 Task: Look for One-way flight tickets for 2 adults, in Economy from Port Said to Warsaw to travel on 09-Nov-2023.  Stops: Any number of stops. Choice of flight is British Airways.
Action: Mouse moved to (308, 260)
Screenshot: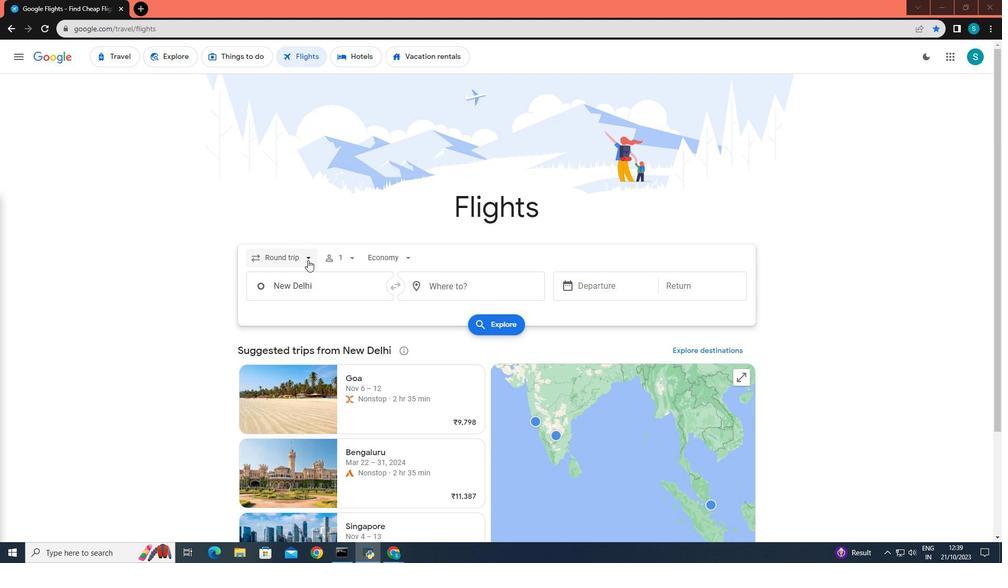 
Action: Mouse pressed left at (308, 260)
Screenshot: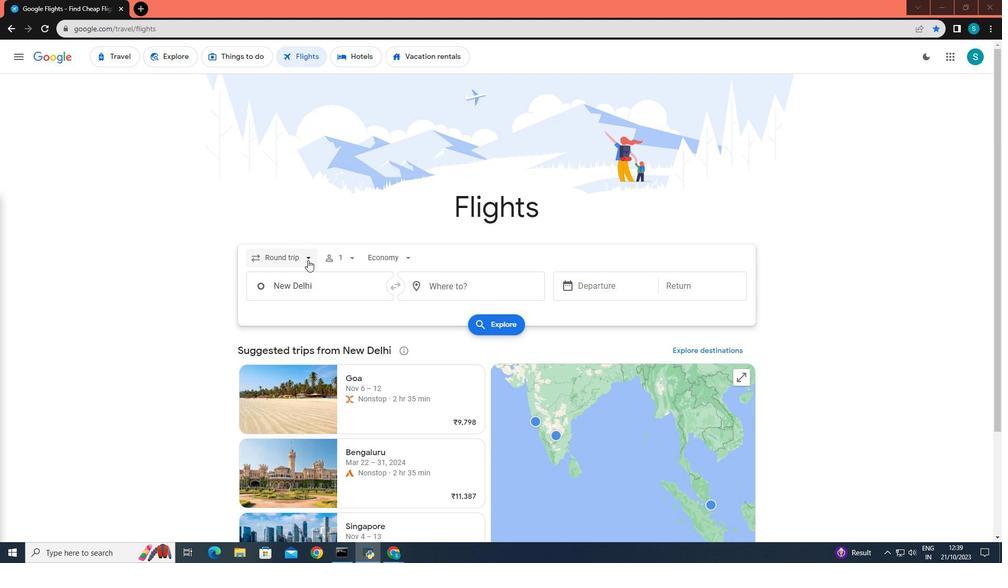 
Action: Mouse moved to (299, 314)
Screenshot: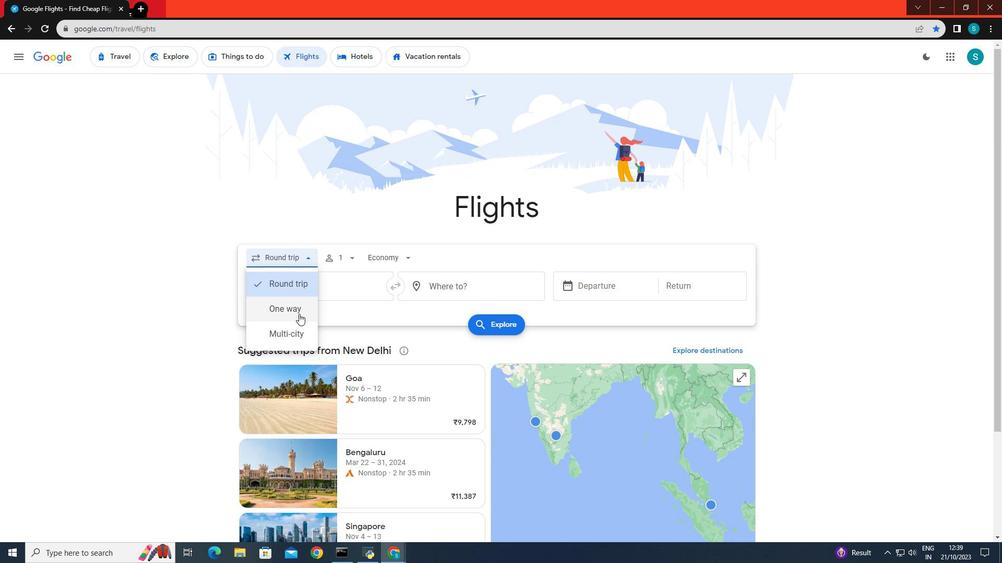
Action: Mouse pressed left at (299, 314)
Screenshot: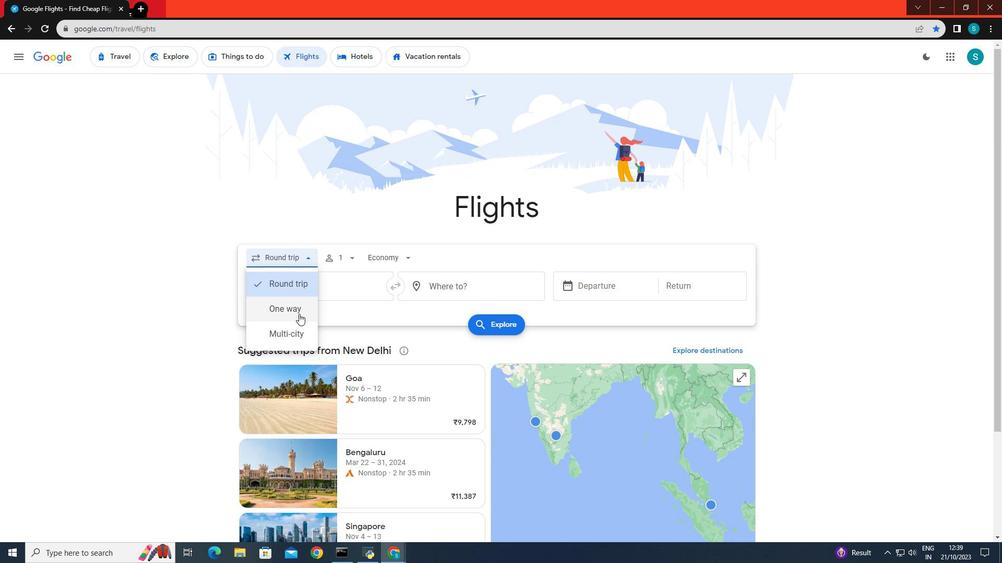 
Action: Mouse moved to (347, 256)
Screenshot: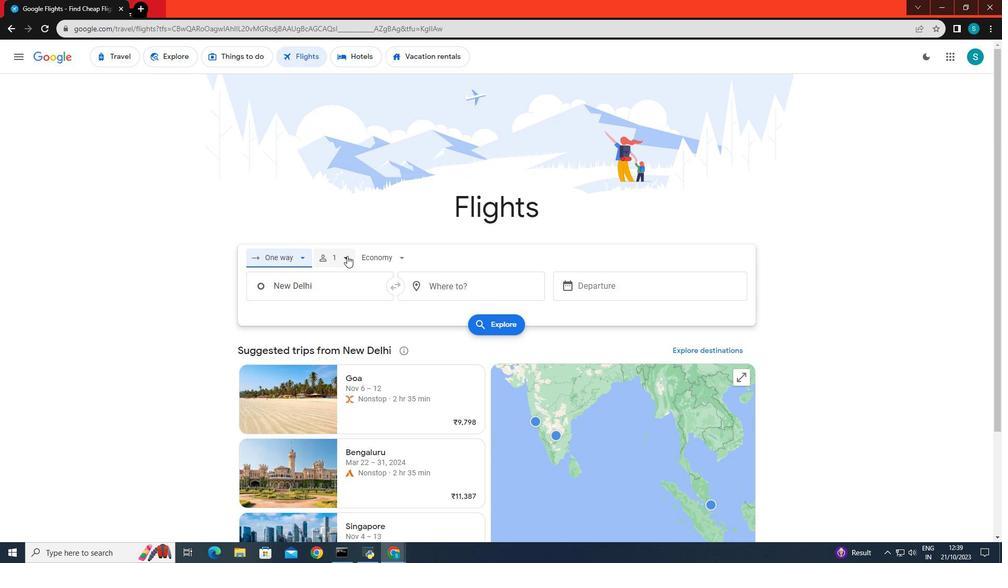 
Action: Mouse pressed left at (347, 256)
Screenshot: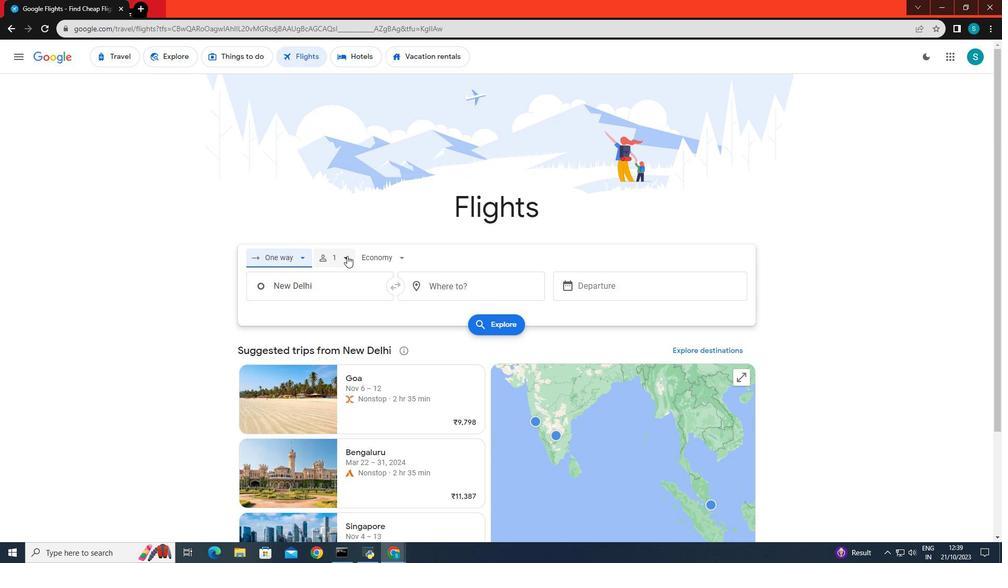 
Action: Mouse moved to (426, 285)
Screenshot: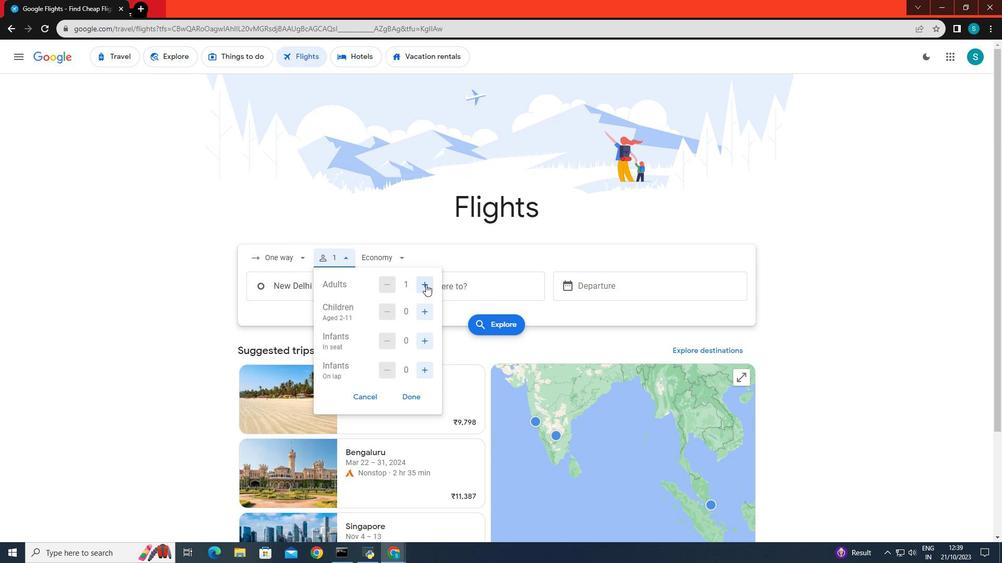 
Action: Mouse pressed left at (426, 285)
Screenshot: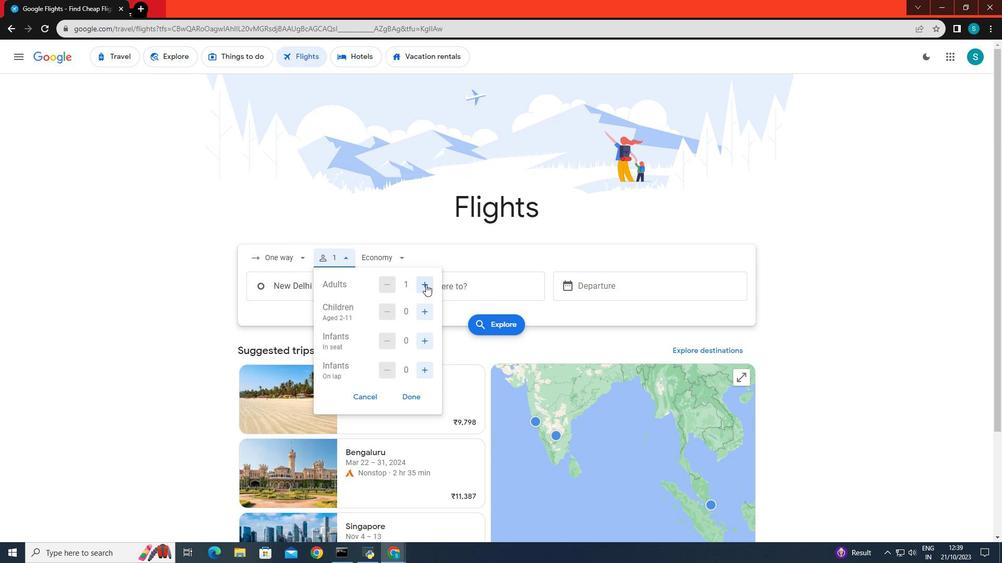 
Action: Mouse moved to (412, 395)
Screenshot: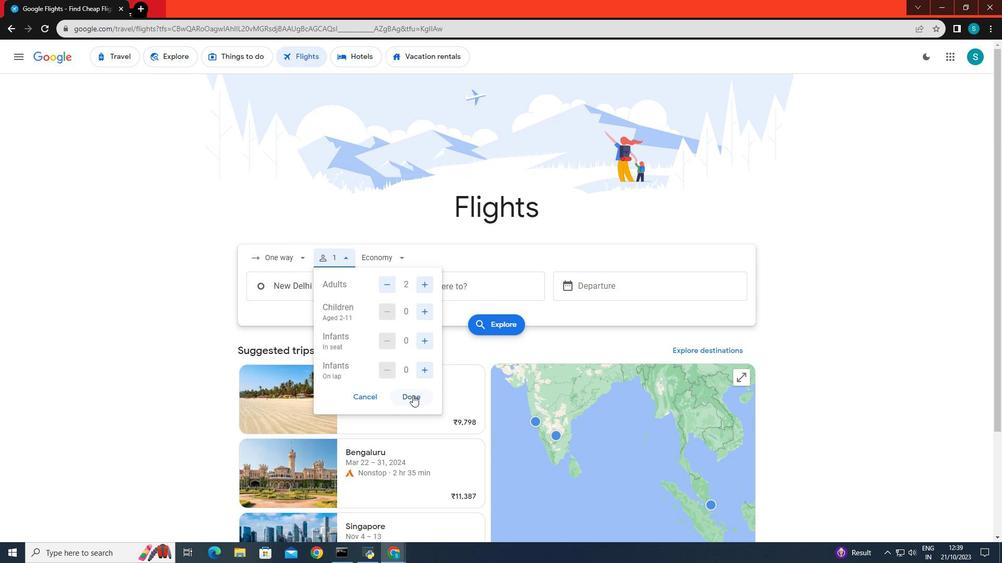 
Action: Mouse pressed left at (412, 395)
Screenshot: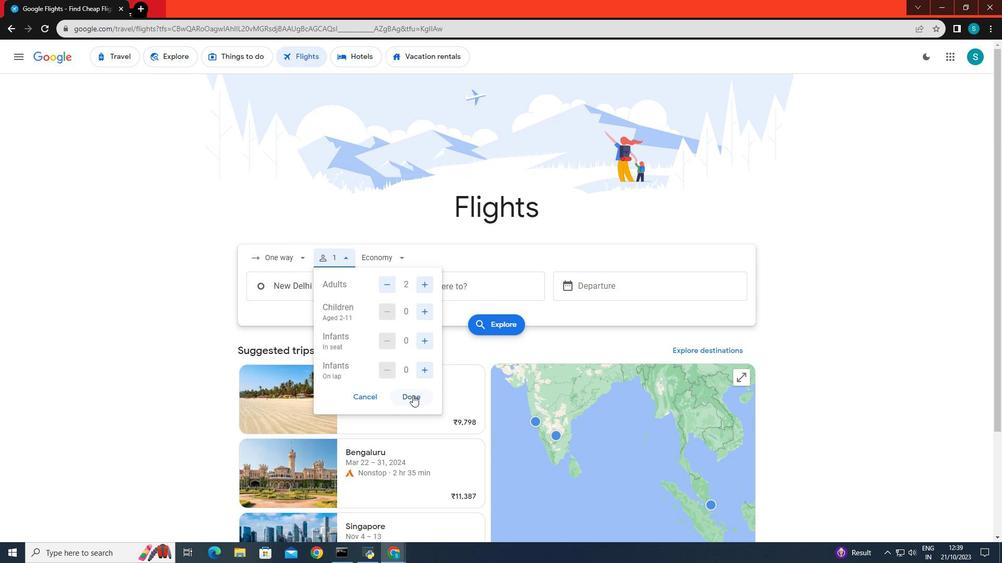 
Action: Mouse moved to (377, 250)
Screenshot: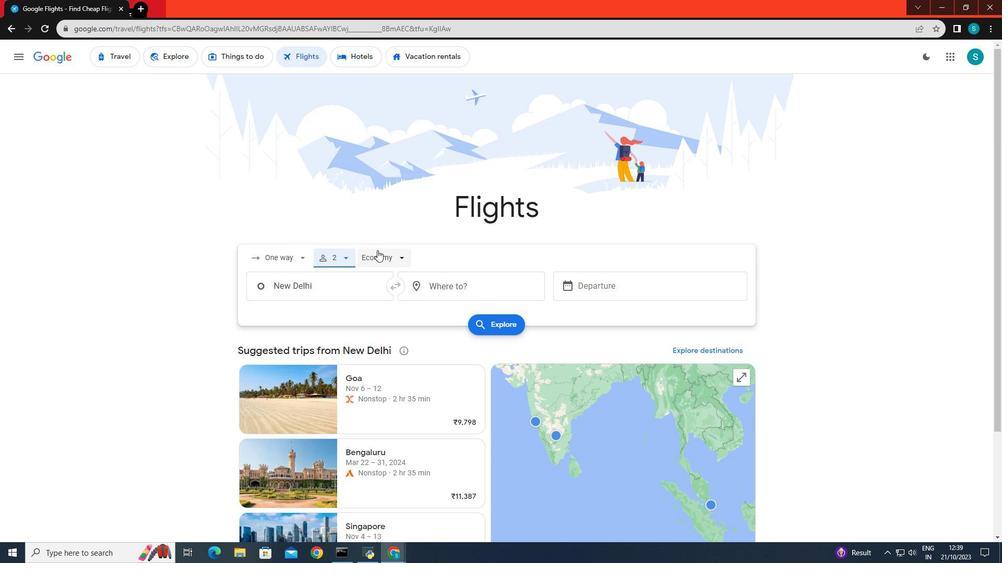 
Action: Mouse pressed left at (377, 250)
Screenshot: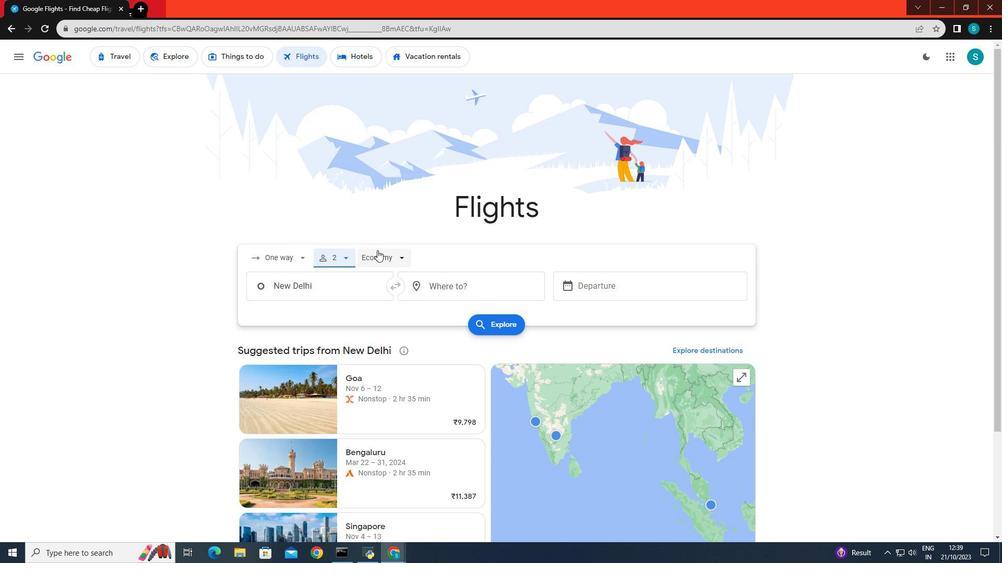 
Action: Mouse moved to (387, 289)
Screenshot: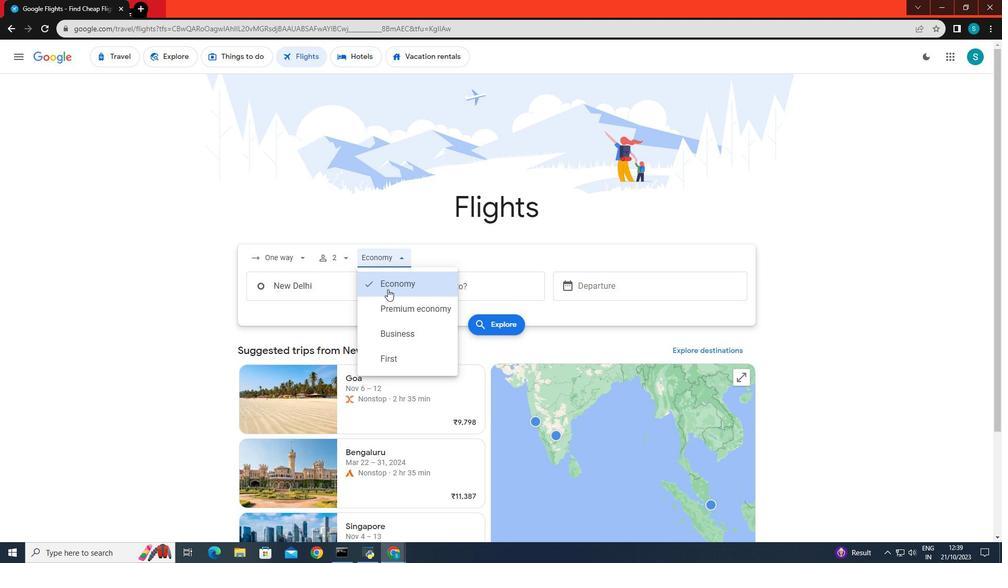 
Action: Mouse pressed left at (387, 289)
Screenshot: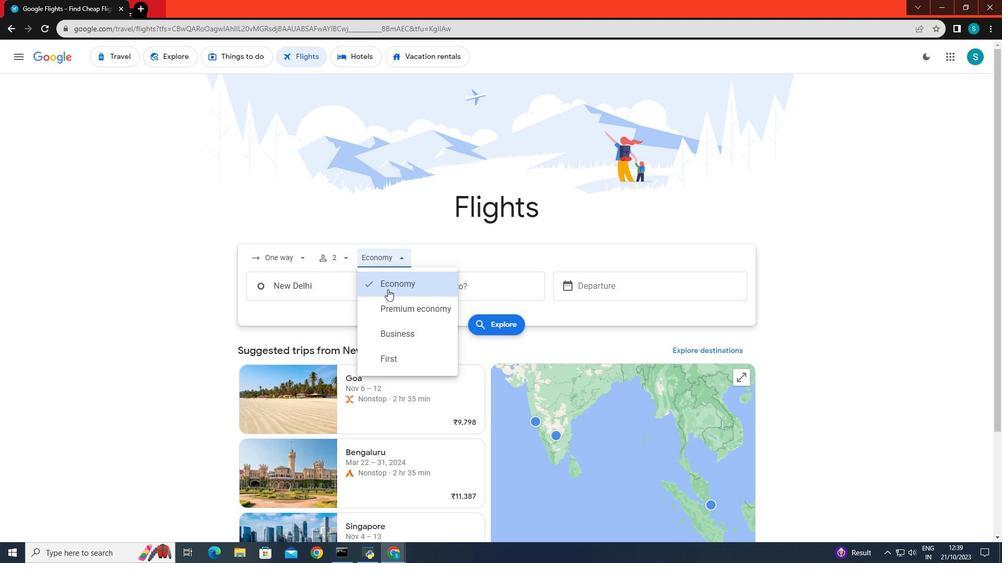 
Action: Mouse moved to (288, 283)
Screenshot: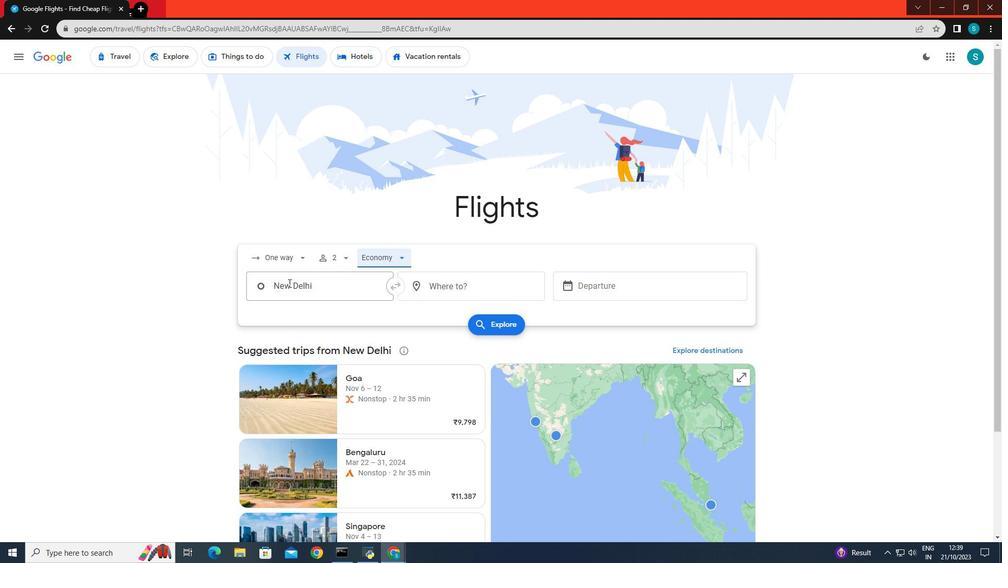 
Action: Mouse pressed left at (288, 283)
Screenshot: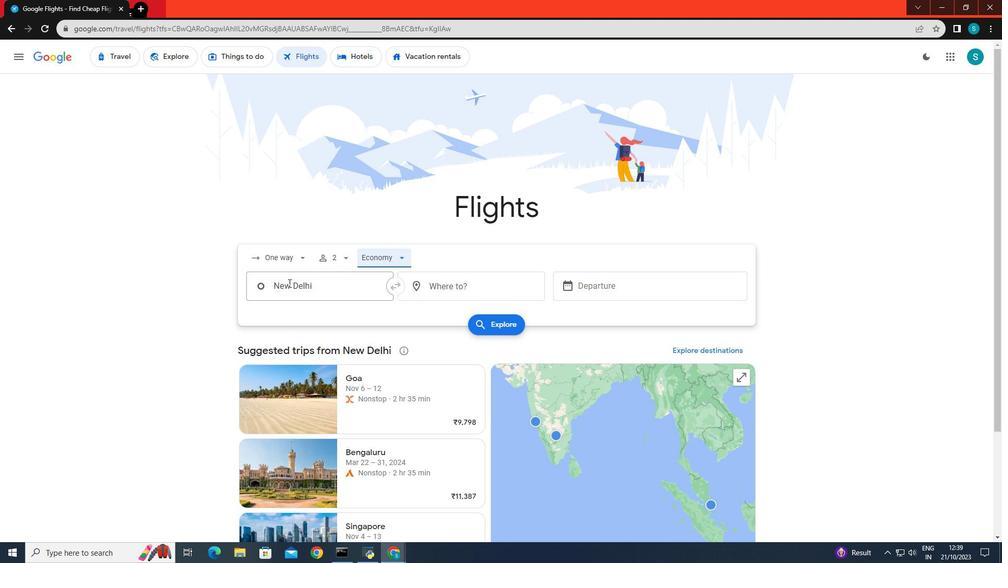 
Action: Key pressed <Key.backspace><Key.caps_lock>P<Key.caps_lock>ort<Key.space><Key.caps_lock>S<Key.caps_lock>aid
Screenshot: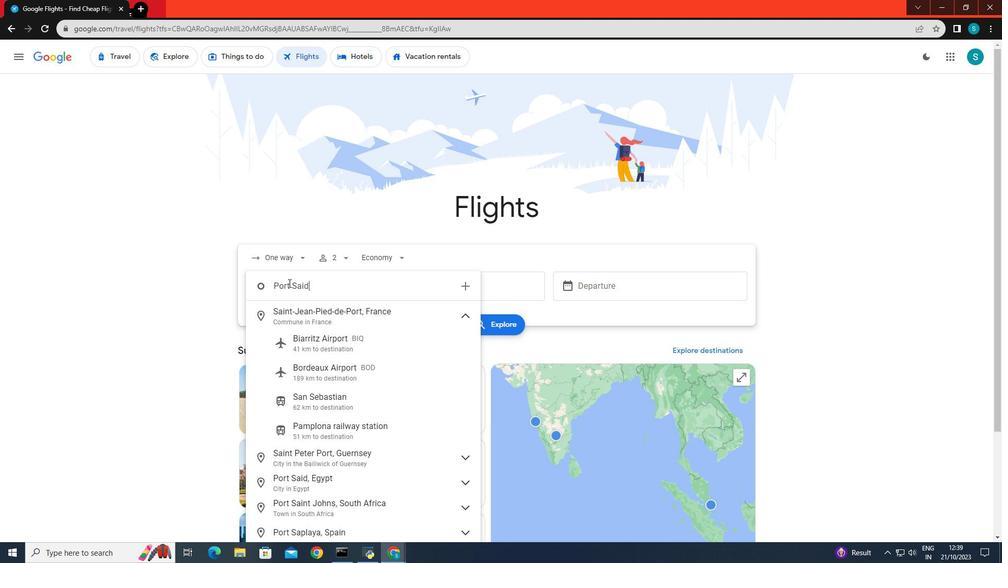 
Action: Mouse moved to (297, 334)
Screenshot: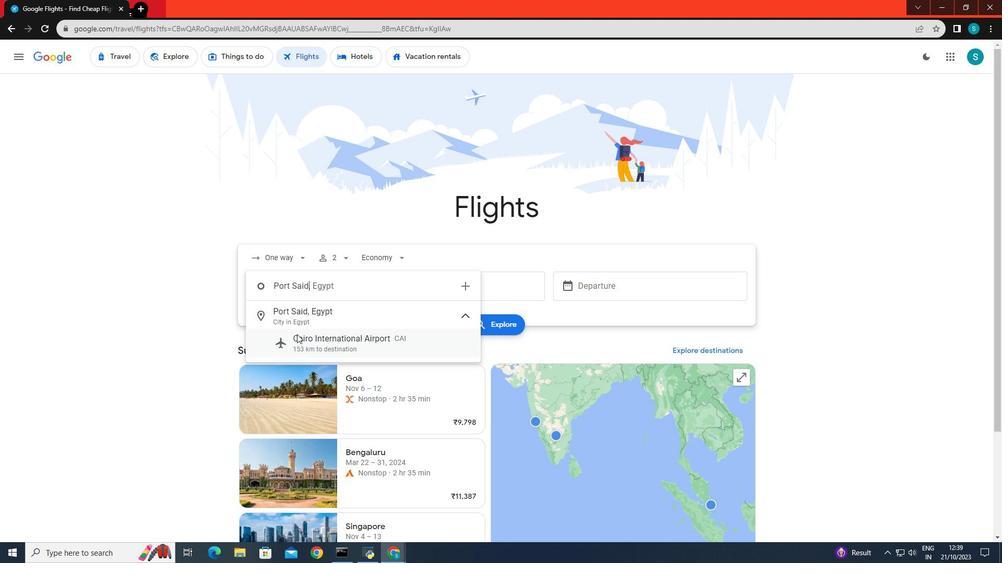 
Action: Mouse pressed left at (297, 334)
Screenshot: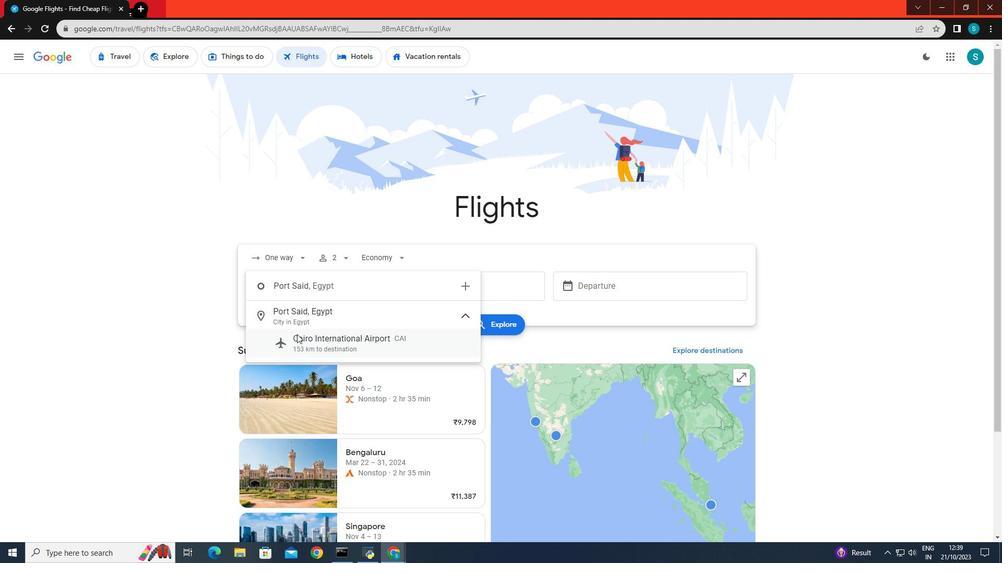 
Action: Mouse moved to (446, 287)
Screenshot: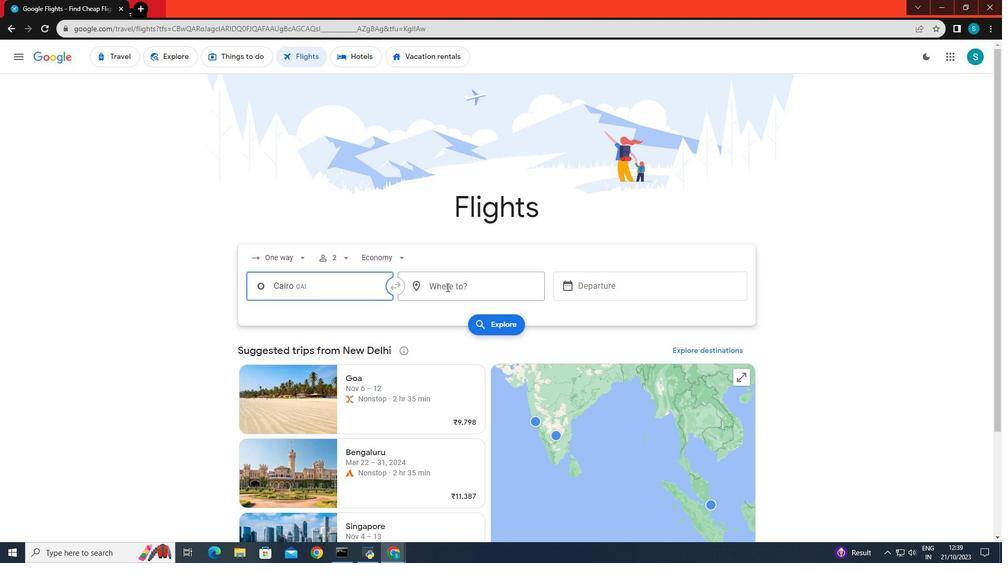 
Action: Mouse pressed left at (446, 287)
Screenshot: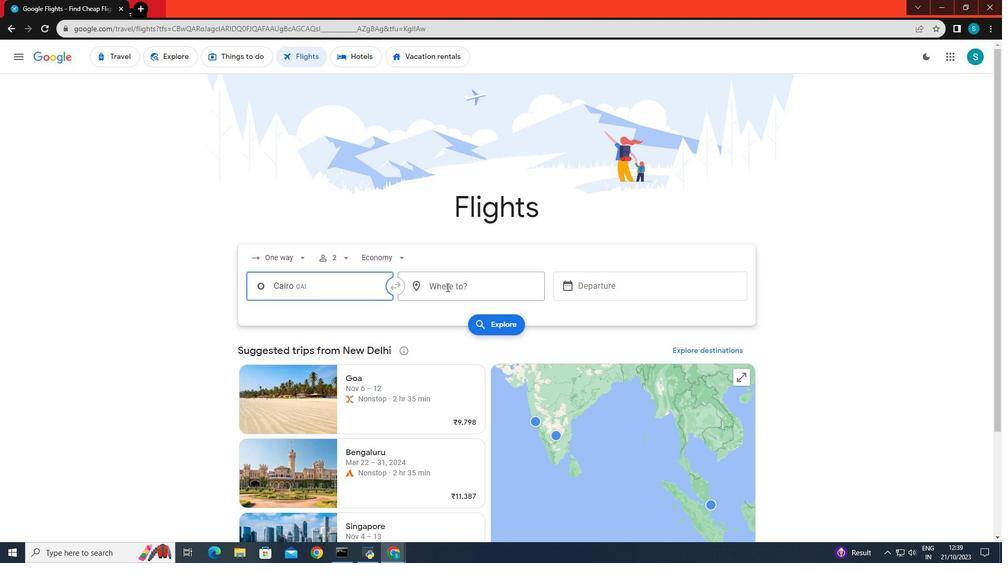 
Action: Key pressed <Key.caps_lock>W<Key.caps_lock>arsaw
Screenshot: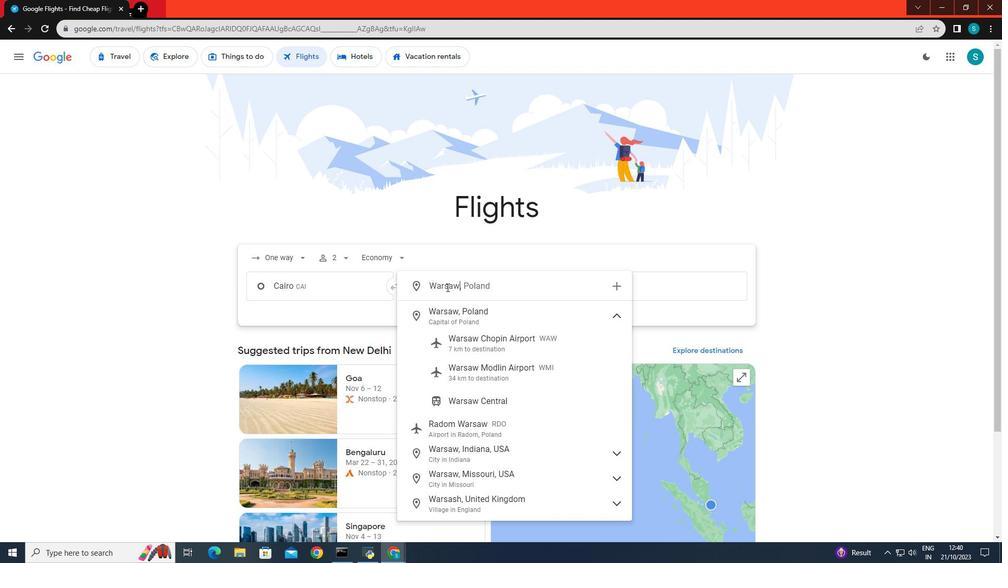 
Action: Mouse moved to (478, 370)
Screenshot: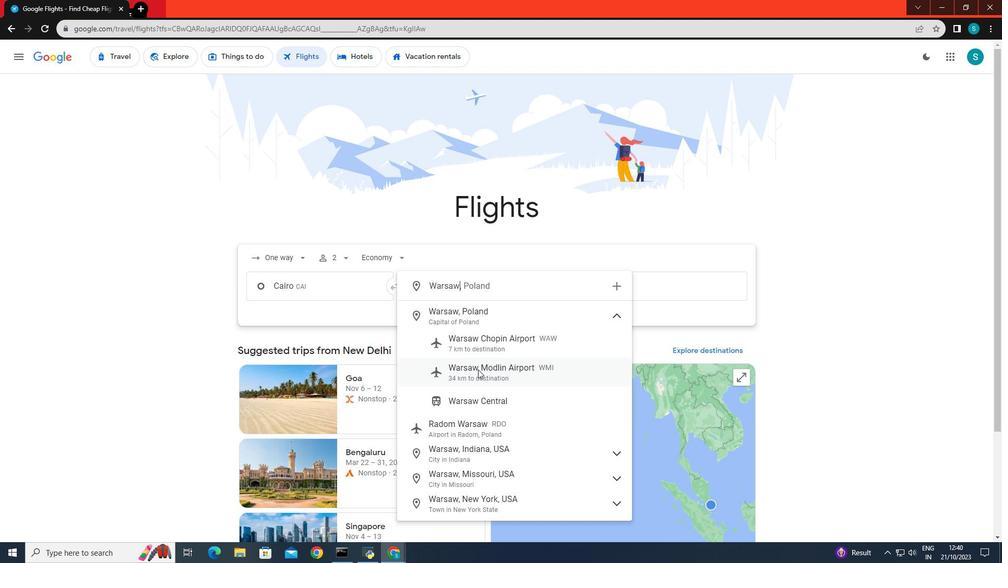 
Action: Mouse pressed left at (478, 370)
Screenshot: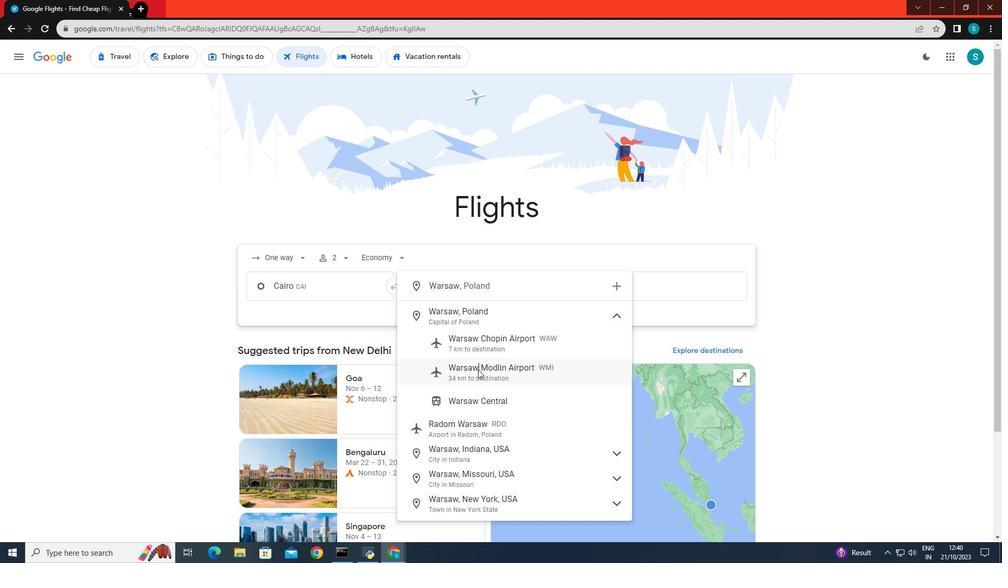 
Action: Mouse moved to (610, 282)
Screenshot: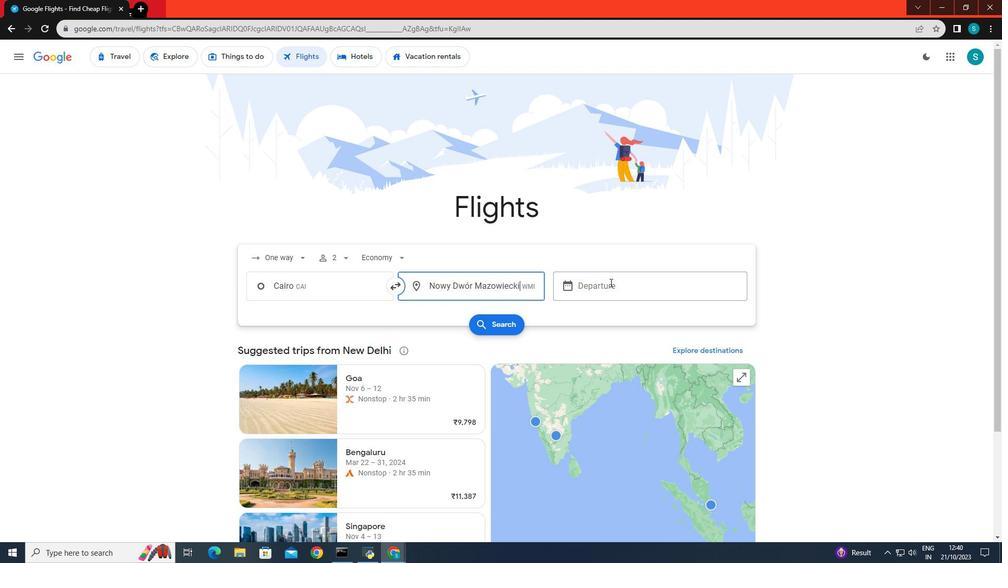
Action: Mouse pressed left at (610, 282)
Screenshot: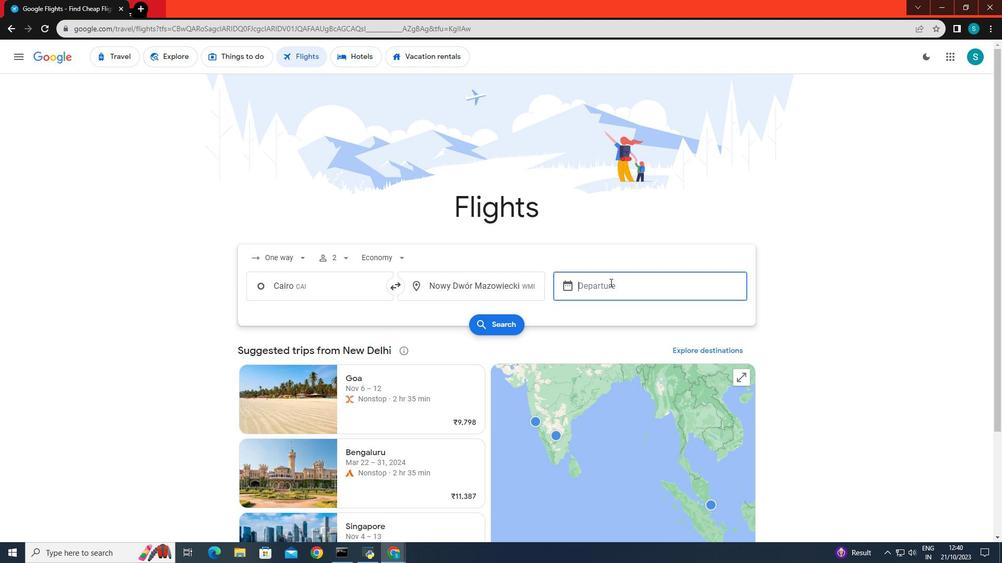 
Action: Mouse moved to (679, 382)
Screenshot: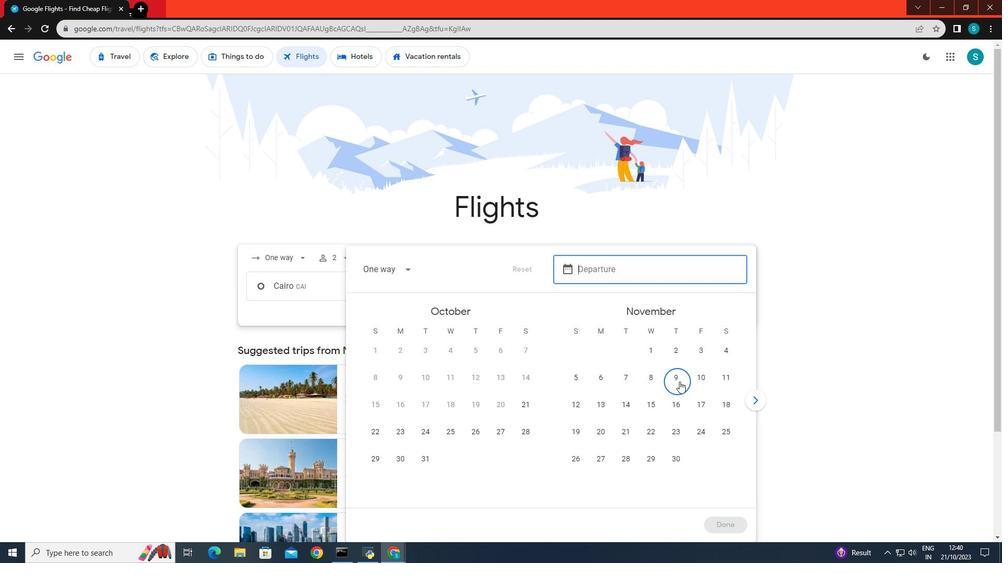 
Action: Mouse pressed left at (679, 382)
Screenshot: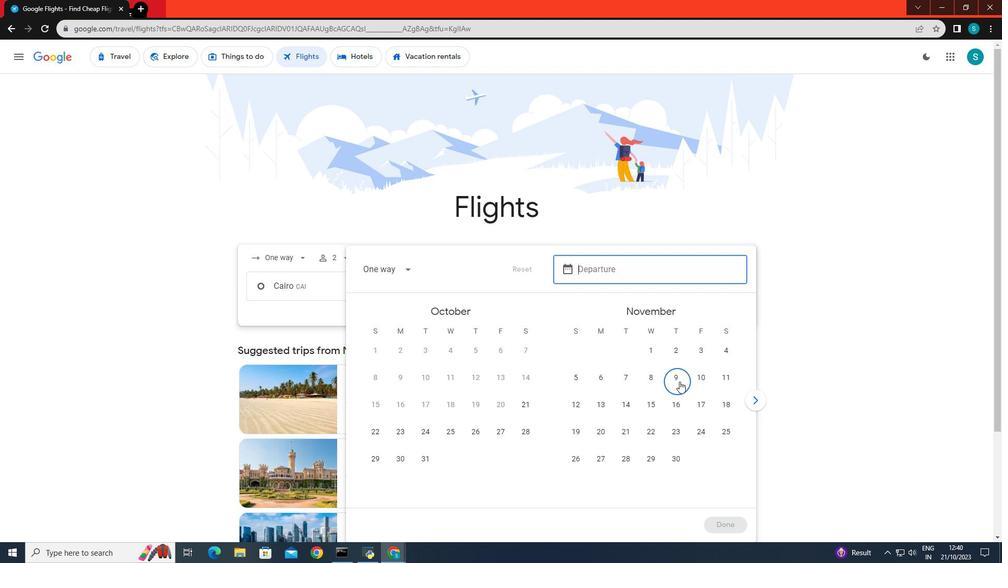 
Action: Mouse moved to (728, 523)
Screenshot: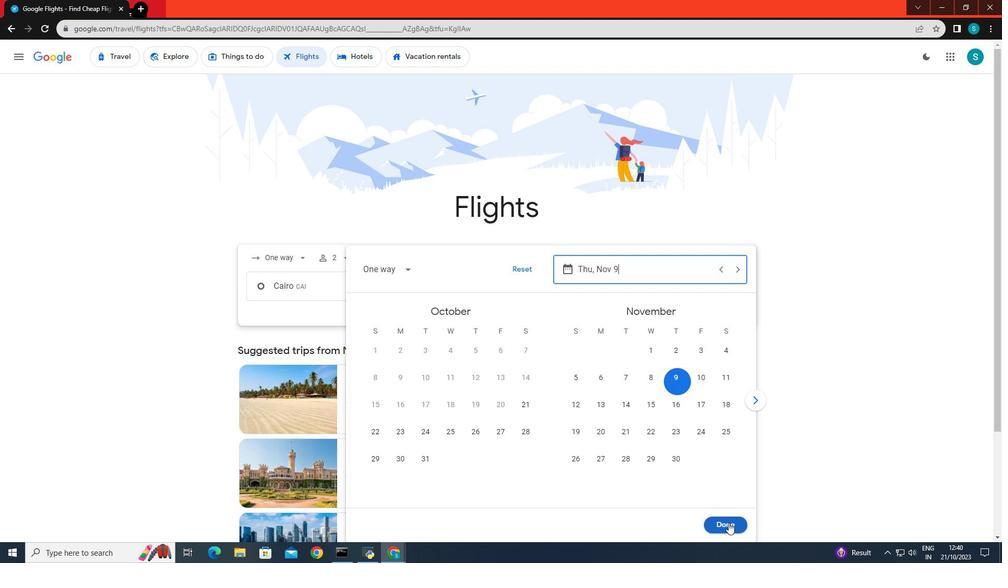 
Action: Mouse pressed left at (728, 523)
Screenshot: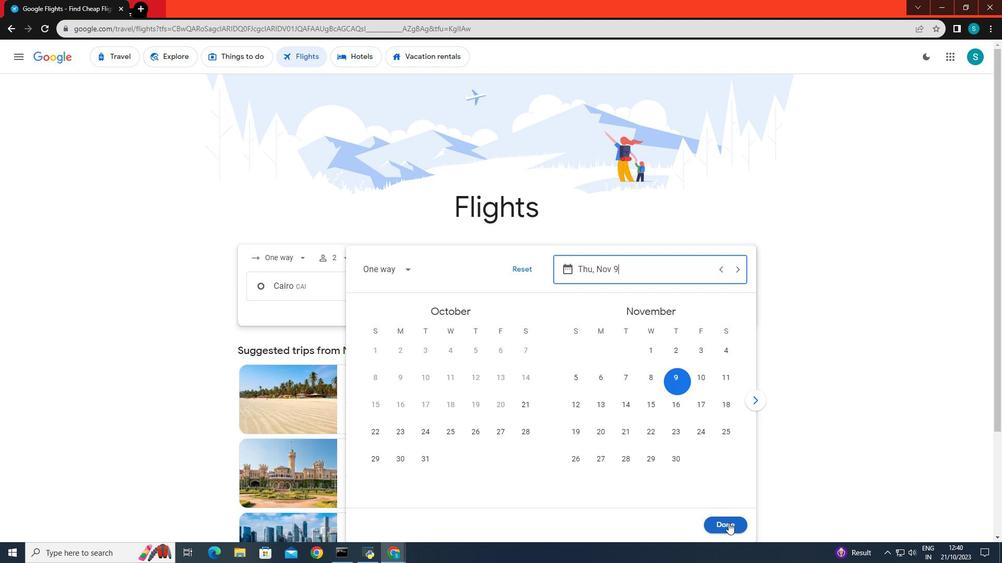 
Action: Mouse moved to (502, 332)
Screenshot: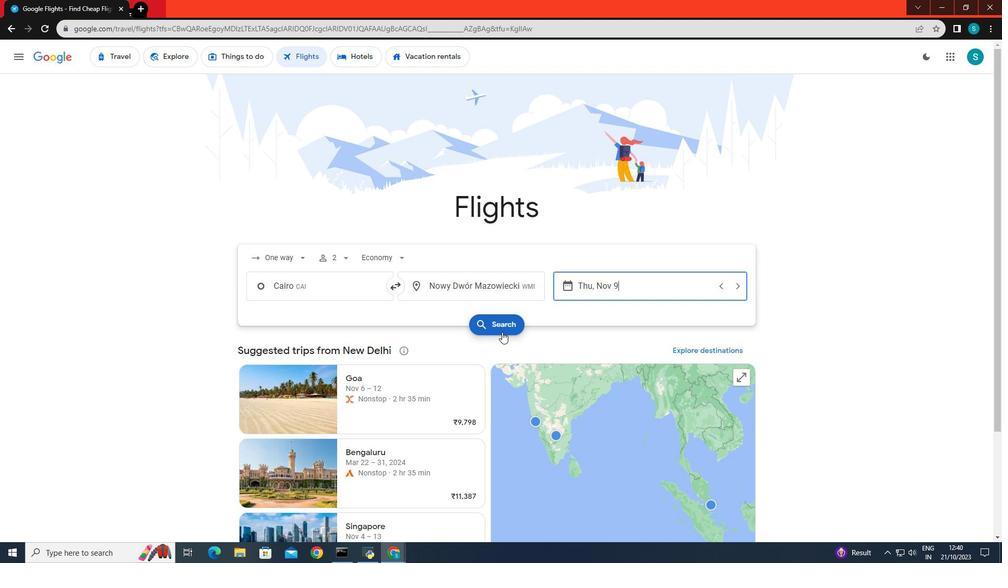 
Action: Mouse pressed left at (502, 332)
Screenshot: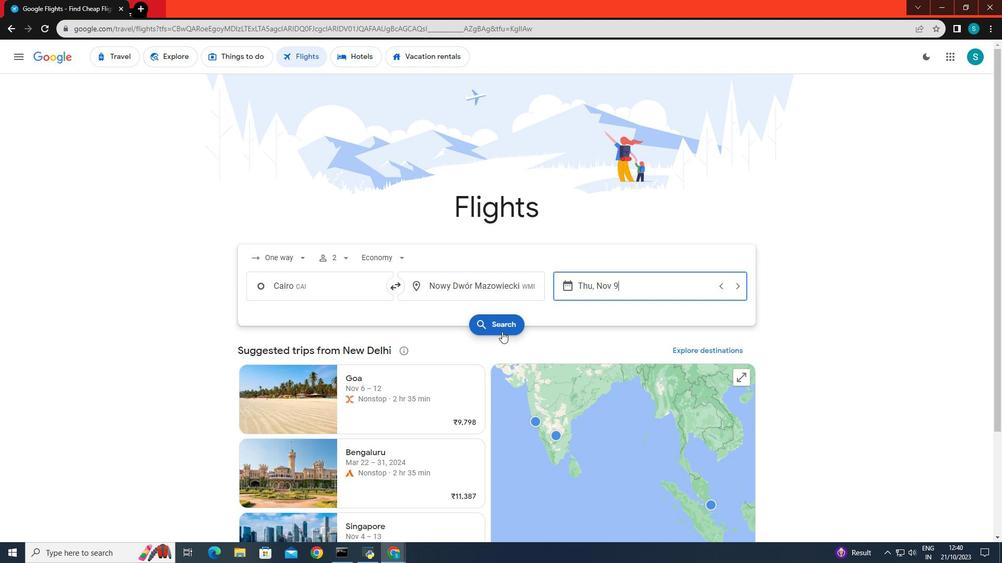 
Action: Mouse moved to (313, 158)
Screenshot: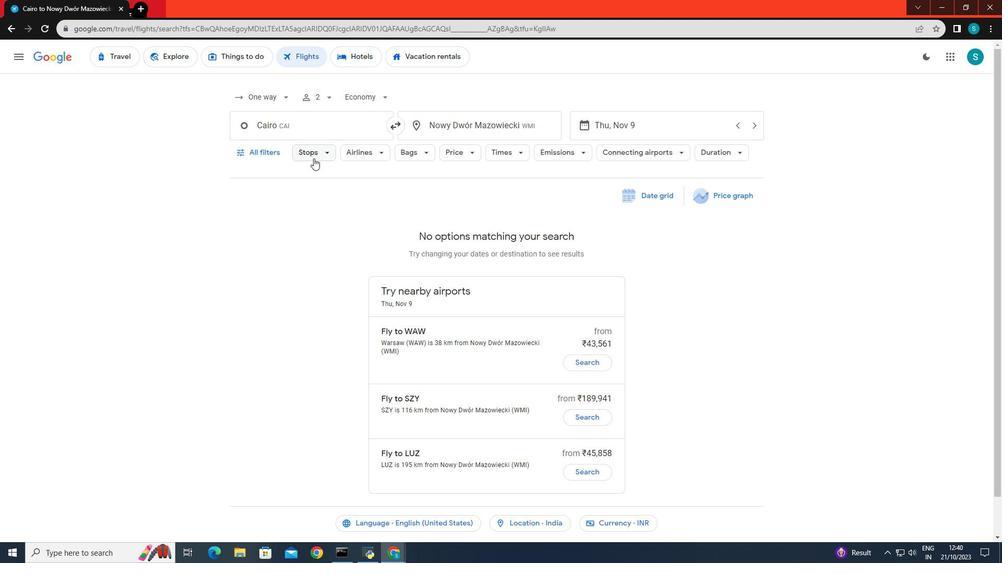 
Action: Mouse pressed left at (313, 158)
Screenshot: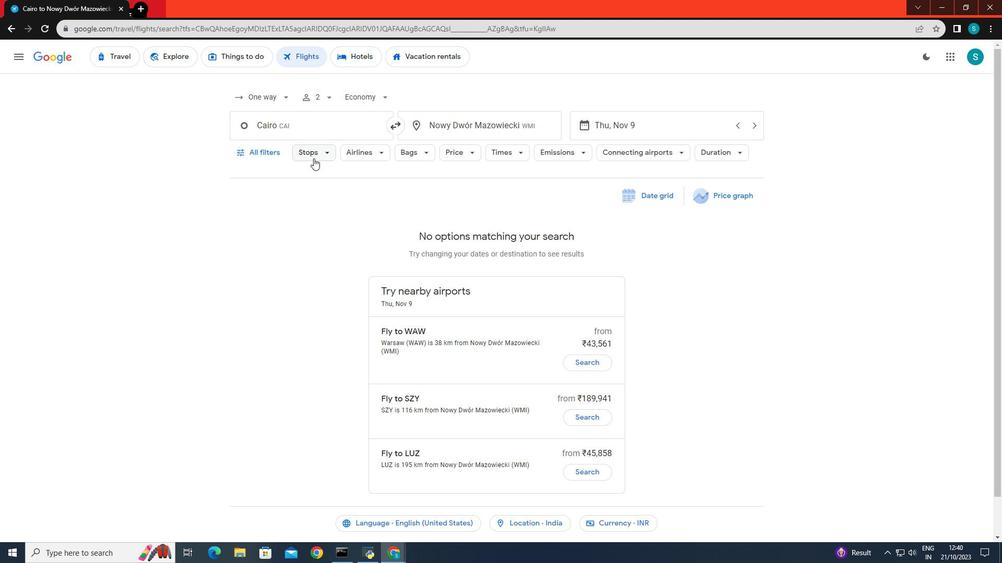 
Action: Mouse moved to (317, 206)
Screenshot: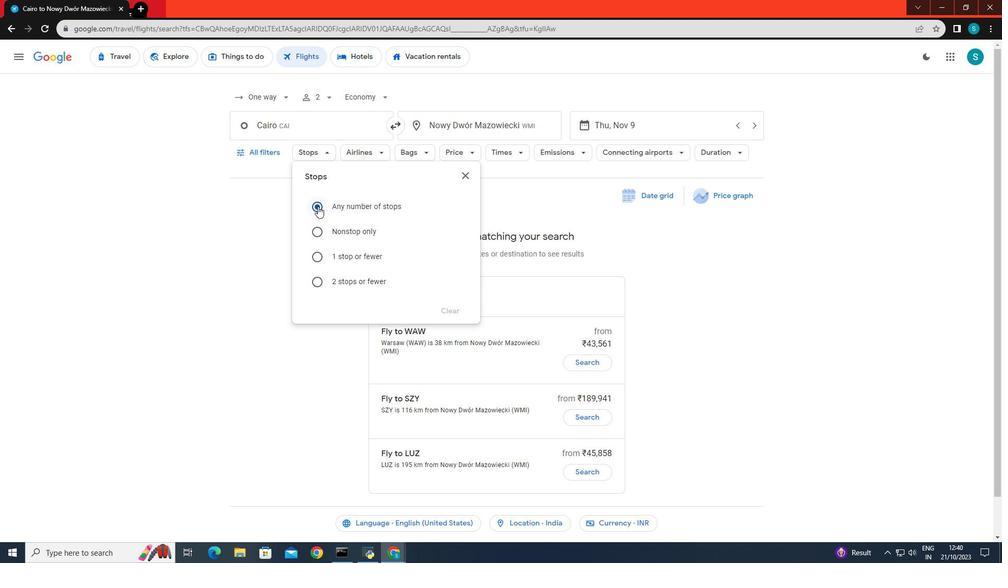 
Action: Mouse pressed left at (317, 206)
Screenshot: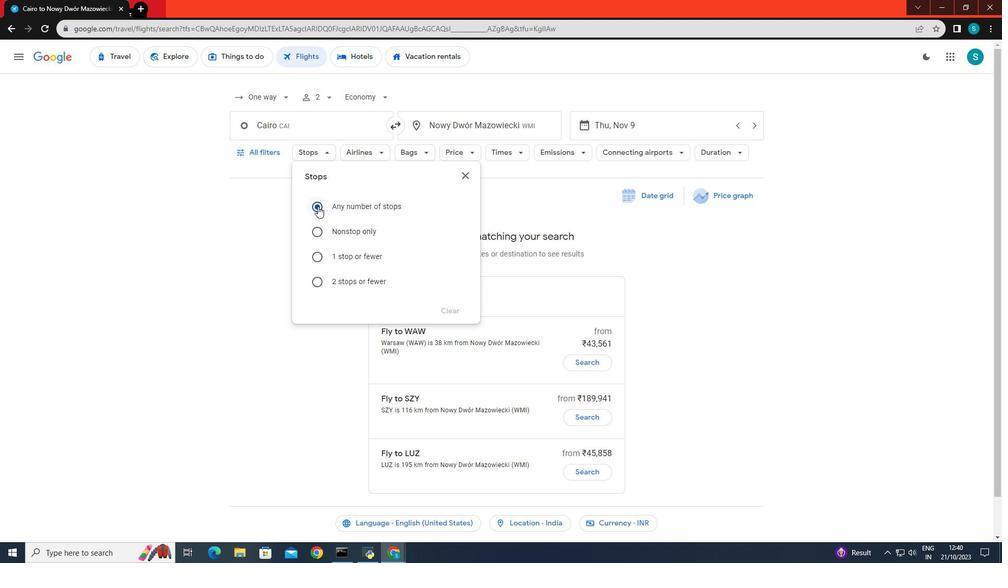 
Action: Mouse moved to (277, 223)
Screenshot: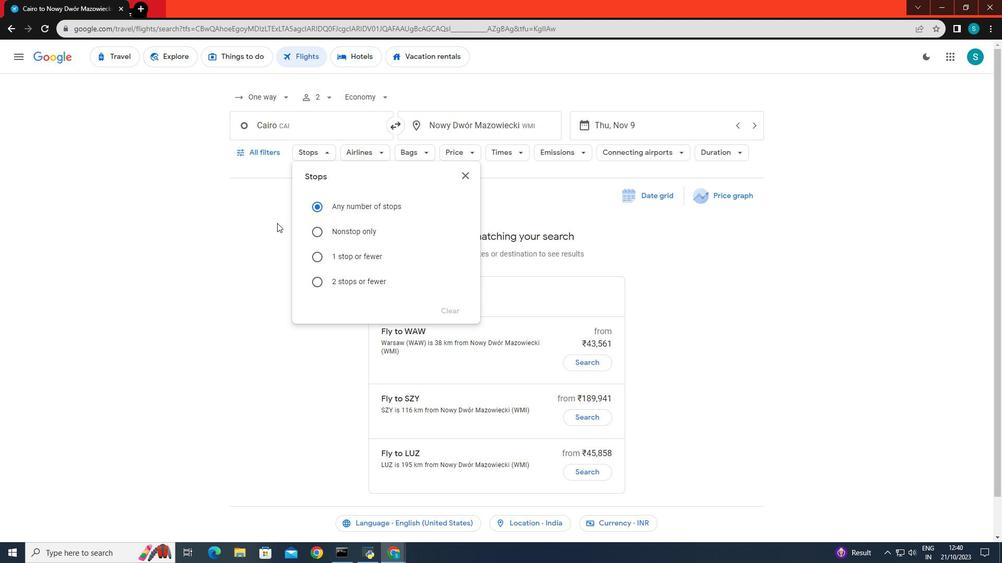 
Action: Mouse pressed left at (277, 223)
Screenshot: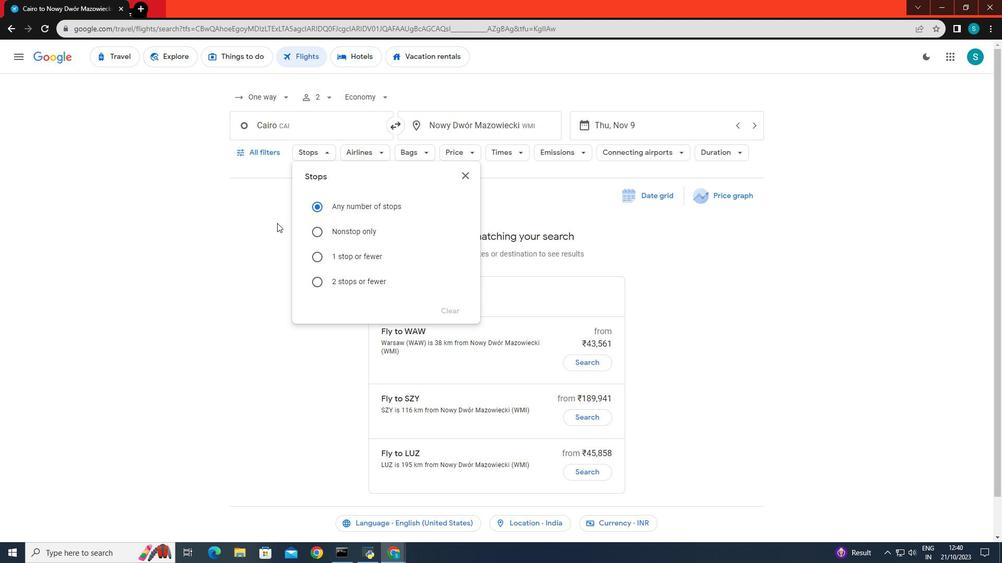 
Action: Mouse moved to (375, 154)
Screenshot: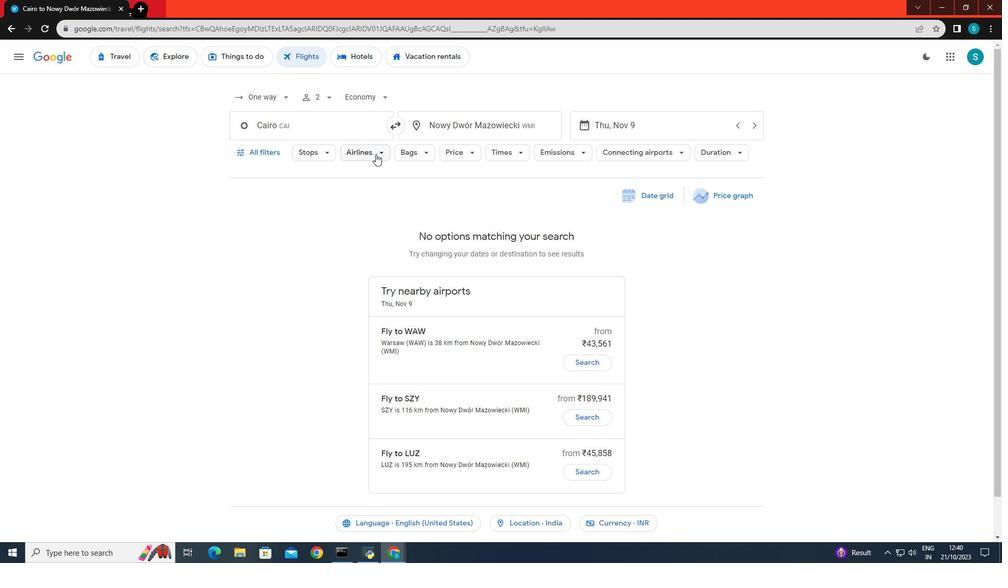 
Action: Mouse pressed left at (375, 154)
Screenshot: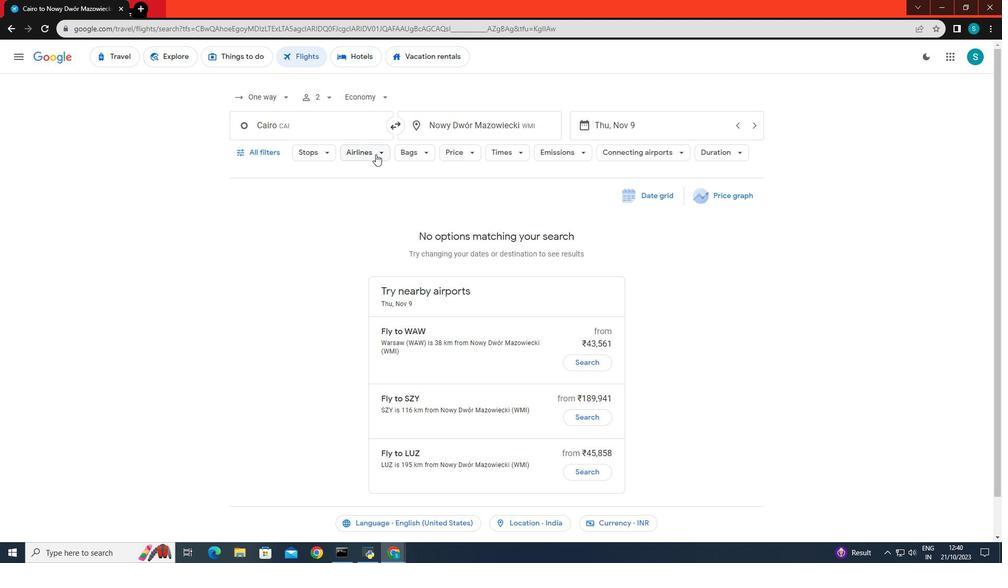 
Action: Mouse moved to (369, 297)
Screenshot: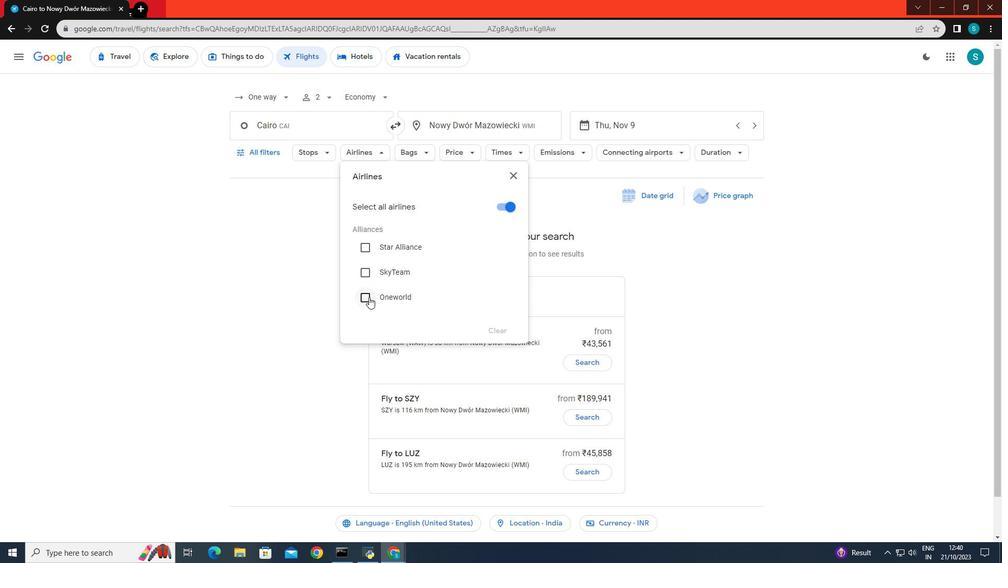 
Action: Mouse pressed left at (369, 297)
Screenshot: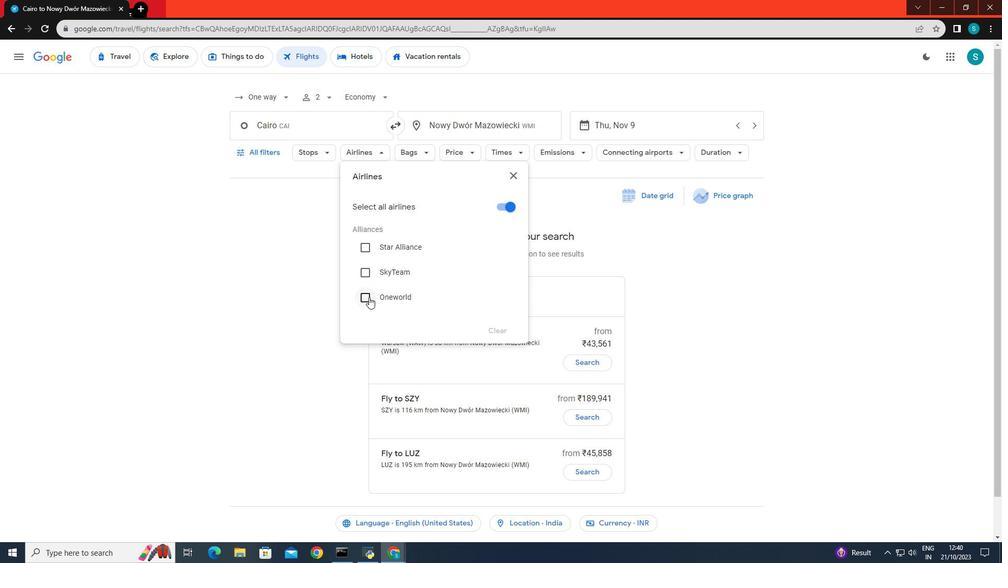 
Action: Mouse moved to (299, 323)
Screenshot: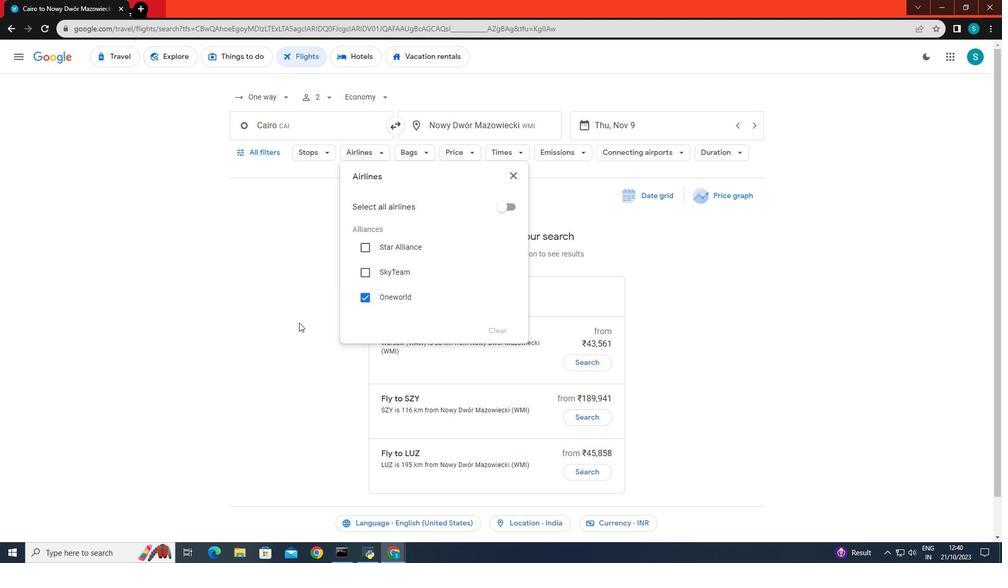 
Action: Mouse pressed left at (299, 323)
Screenshot: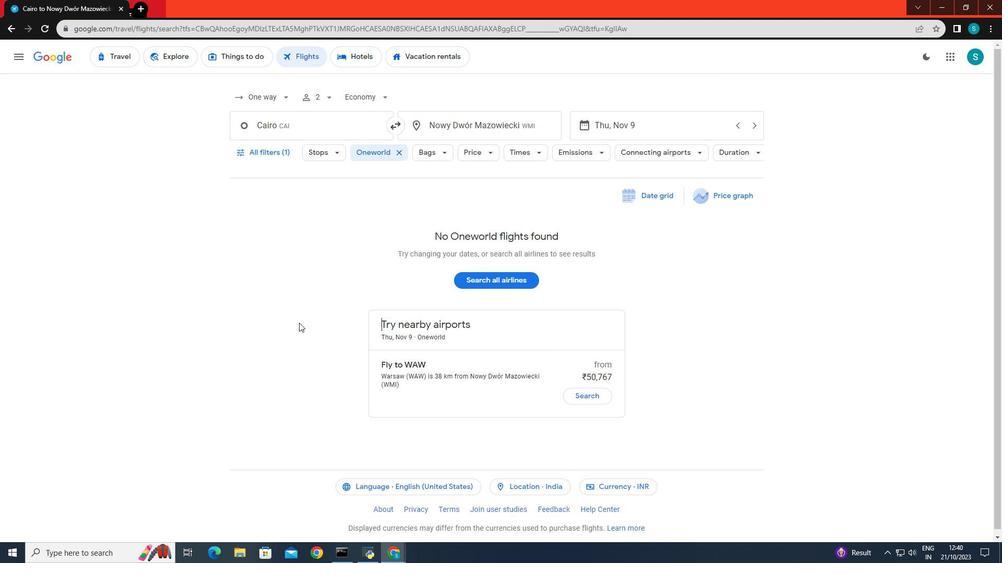 
